 Task: Look for products from Store Brand only.
Action: Mouse moved to (22, 63)
Screenshot: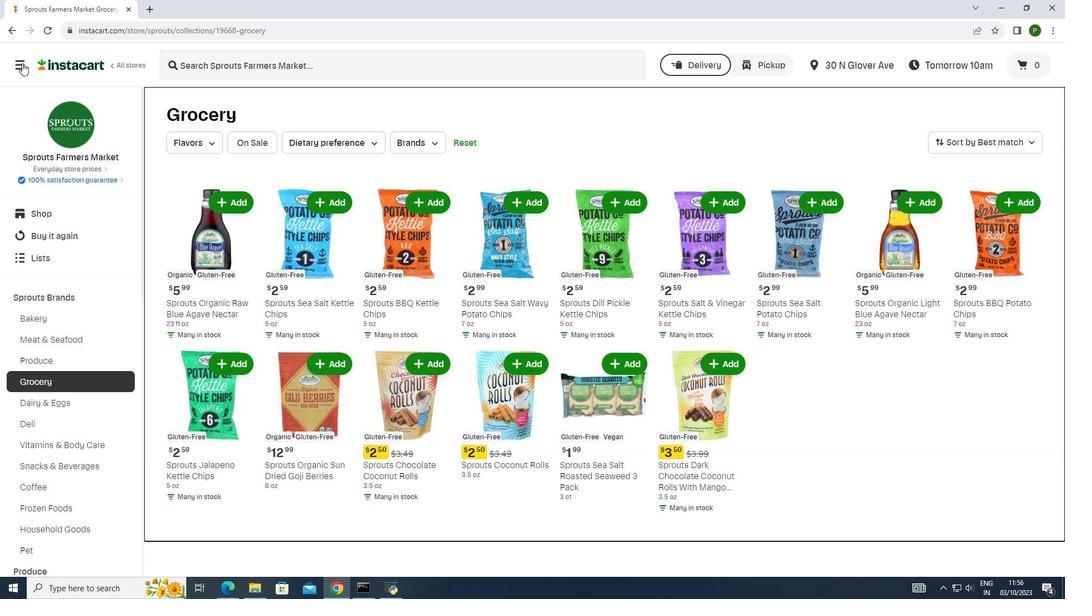 
Action: Mouse pressed left at (22, 63)
Screenshot: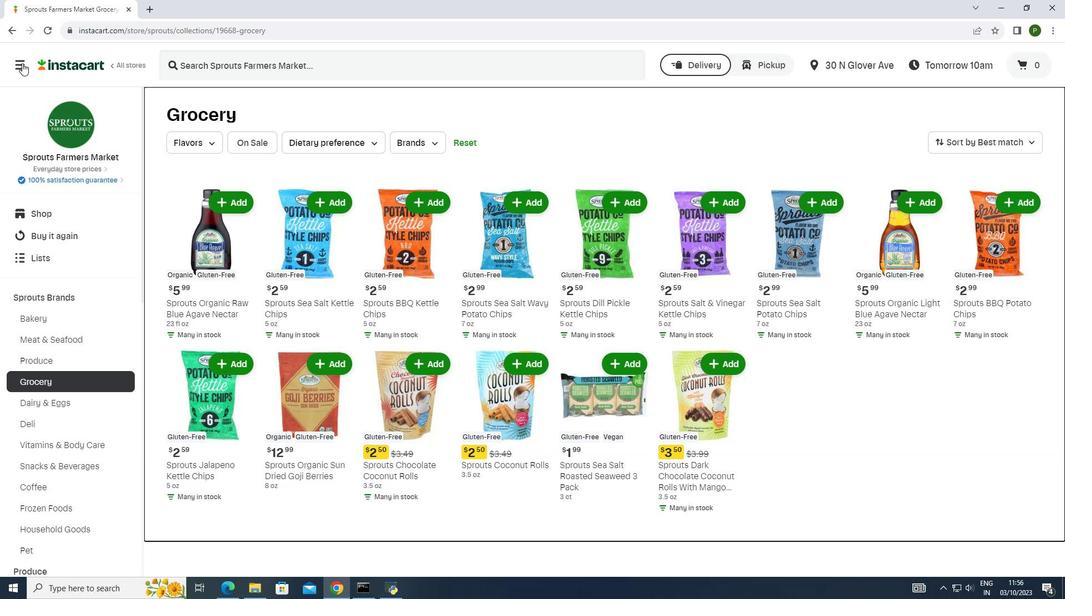 
Action: Mouse moved to (26, 290)
Screenshot: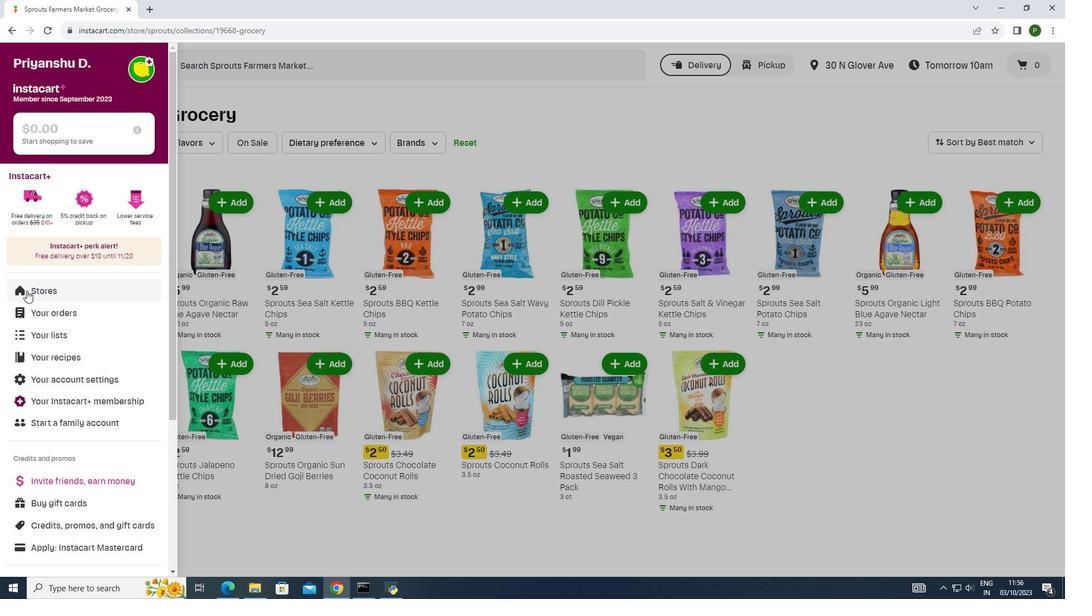 
Action: Mouse pressed left at (26, 290)
Screenshot: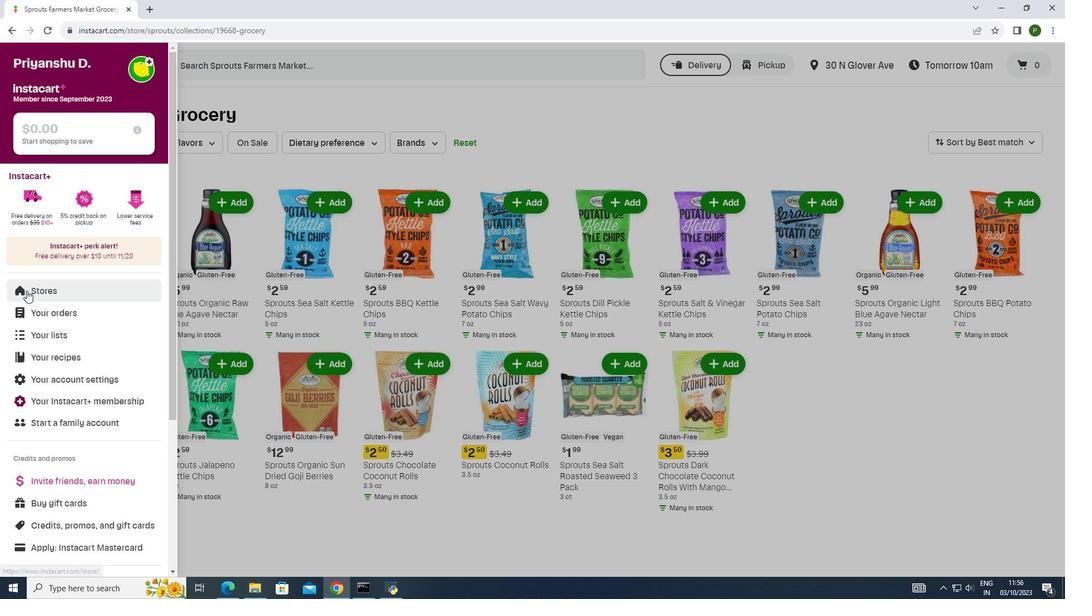 
Action: Mouse moved to (258, 117)
Screenshot: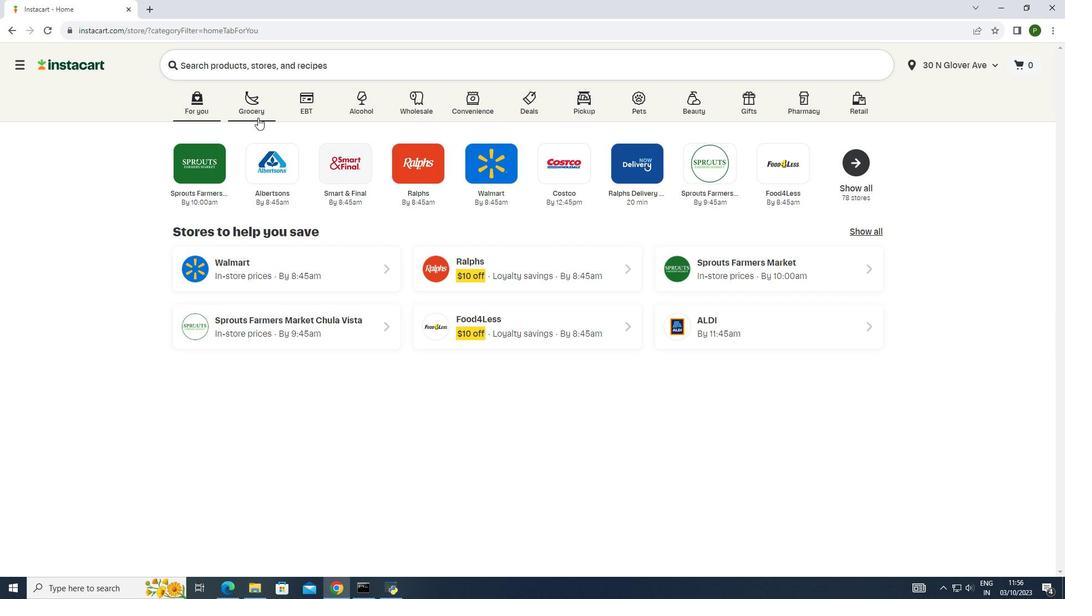 
Action: Mouse pressed left at (258, 117)
Screenshot: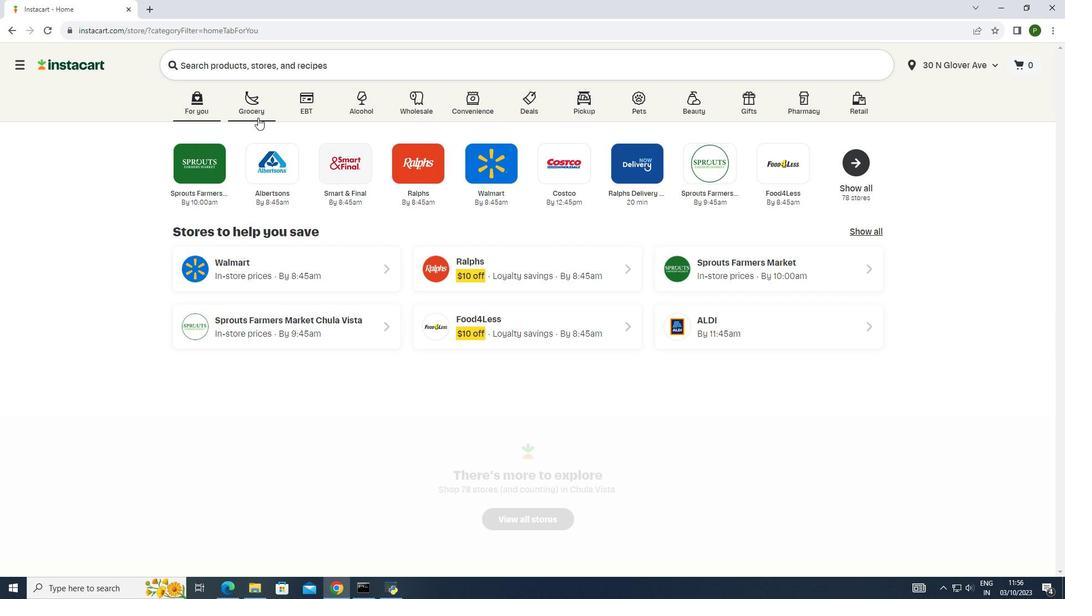 
Action: Mouse moved to (570, 164)
Screenshot: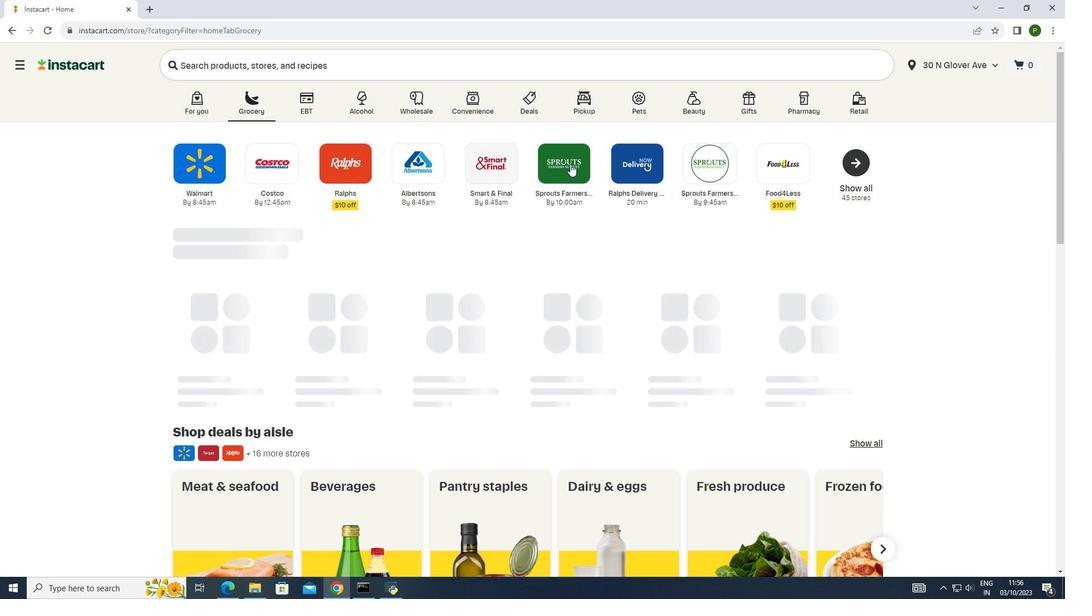 
Action: Mouse pressed left at (570, 164)
Screenshot: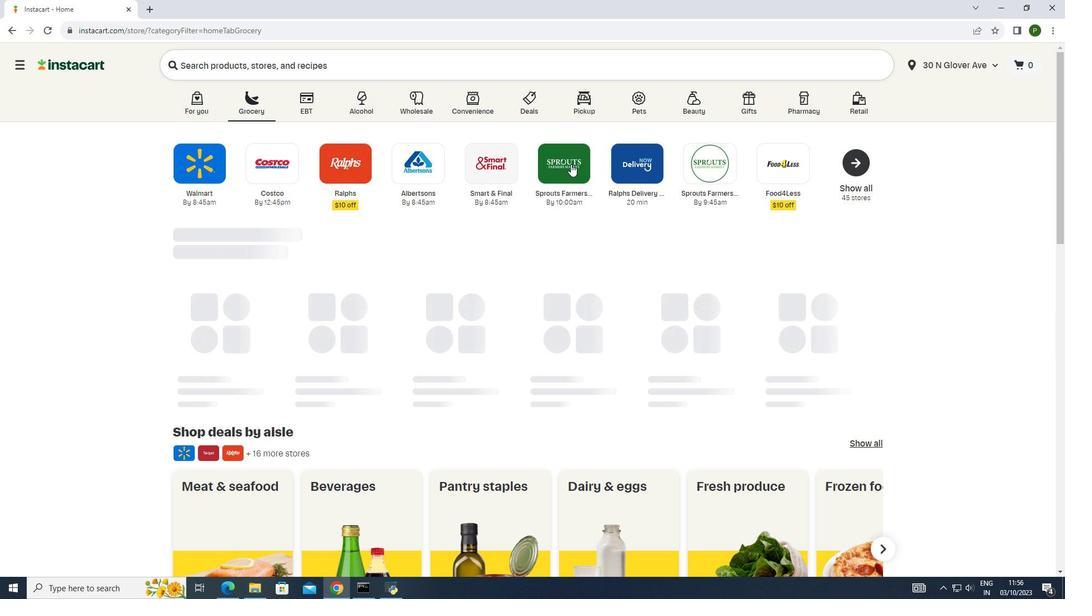 
Action: Mouse moved to (101, 297)
Screenshot: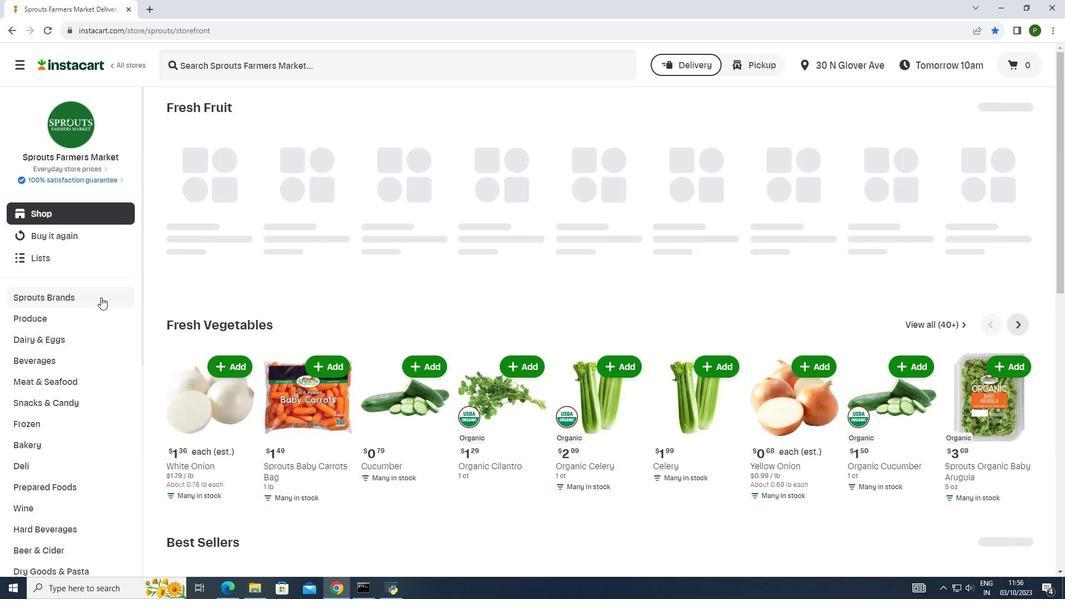 
Action: Mouse pressed left at (101, 297)
Screenshot: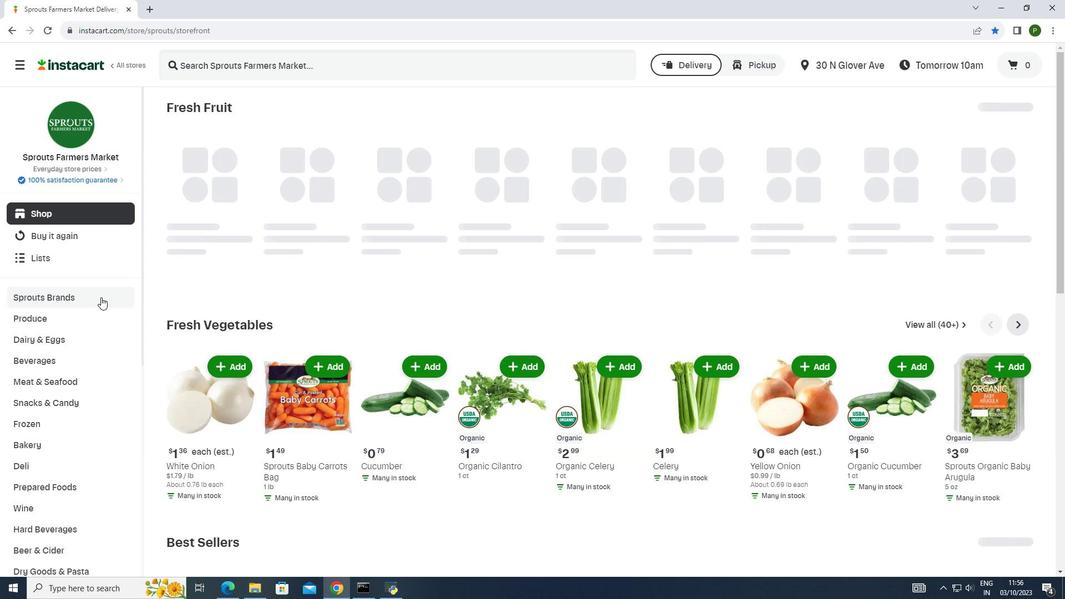 
Action: Mouse moved to (86, 382)
Screenshot: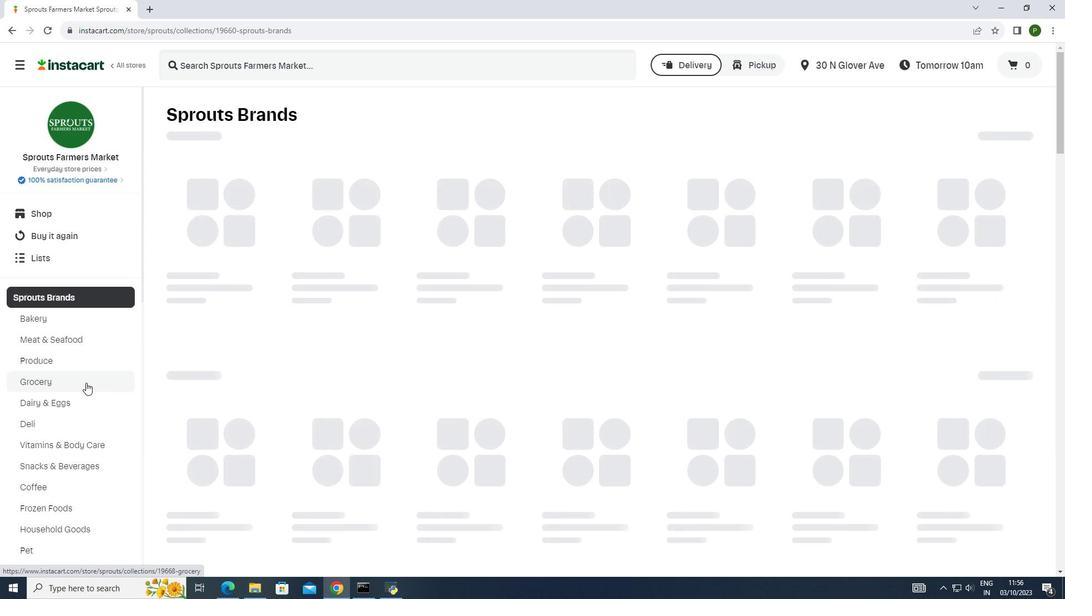 
Action: Mouse pressed left at (86, 382)
Screenshot: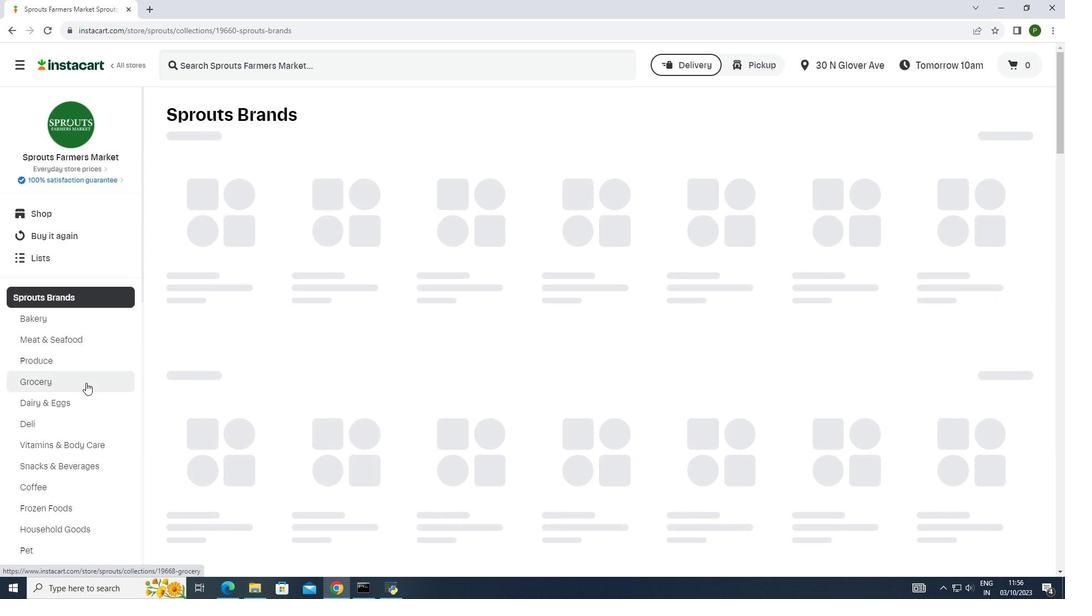 
Action: Mouse moved to (410, 143)
Screenshot: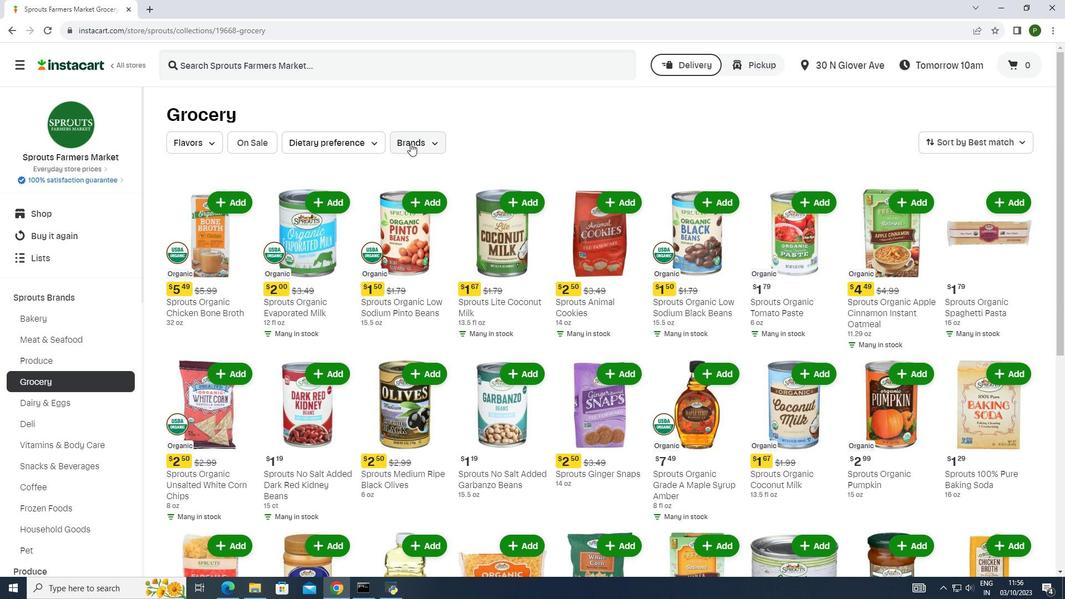 
Action: Mouse pressed left at (410, 143)
Screenshot: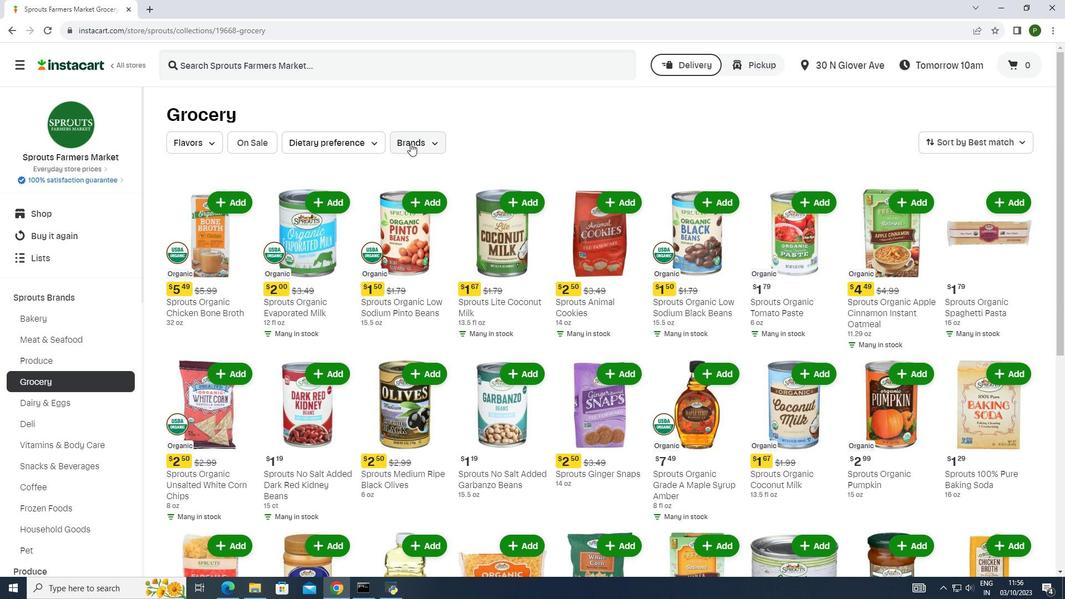 
Action: Mouse moved to (434, 172)
Screenshot: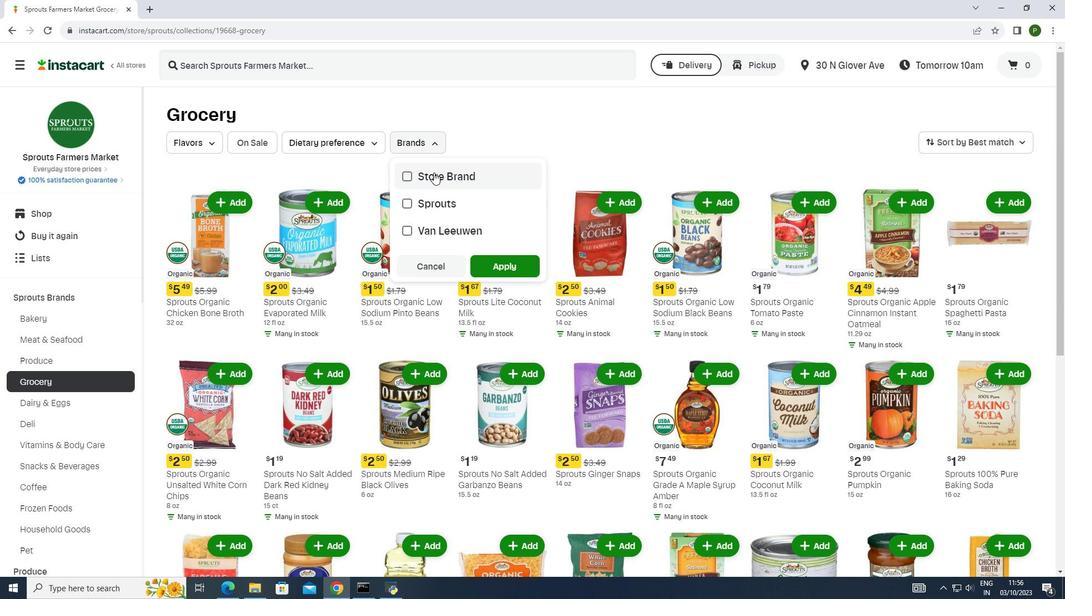 
Action: Mouse pressed left at (434, 172)
Screenshot: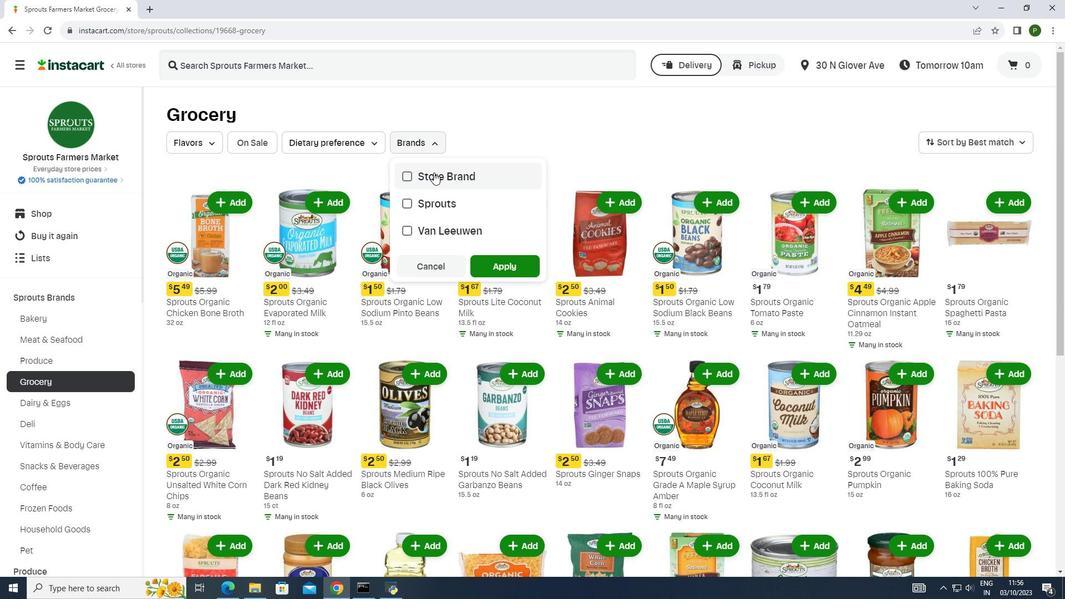 
Action: Mouse moved to (491, 263)
Screenshot: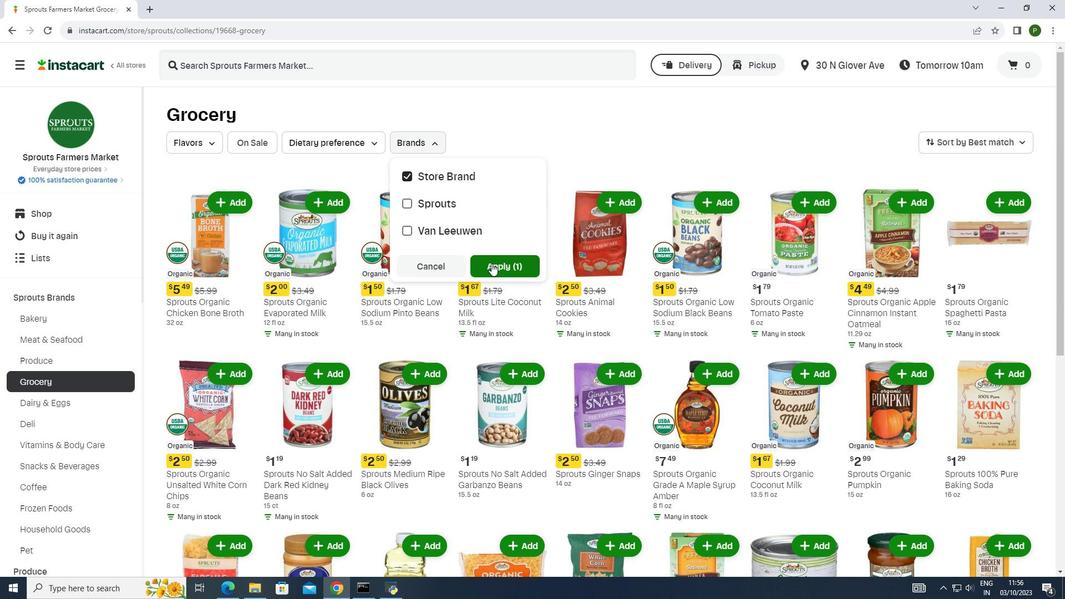 
Action: Mouse pressed left at (491, 263)
Screenshot: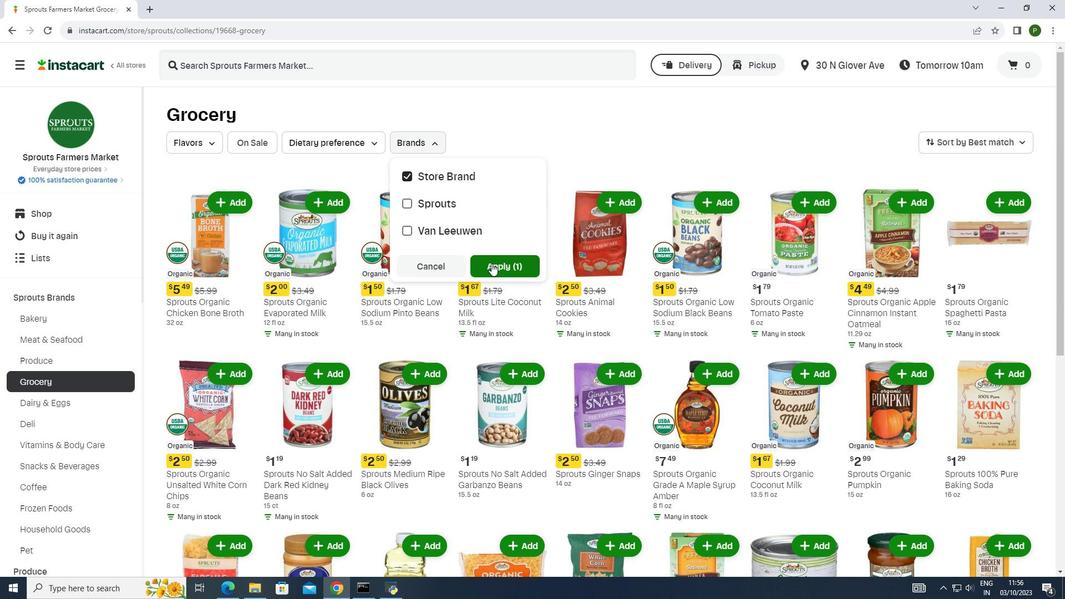 
Action: Mouse moved to (492, 263)
Screenshot: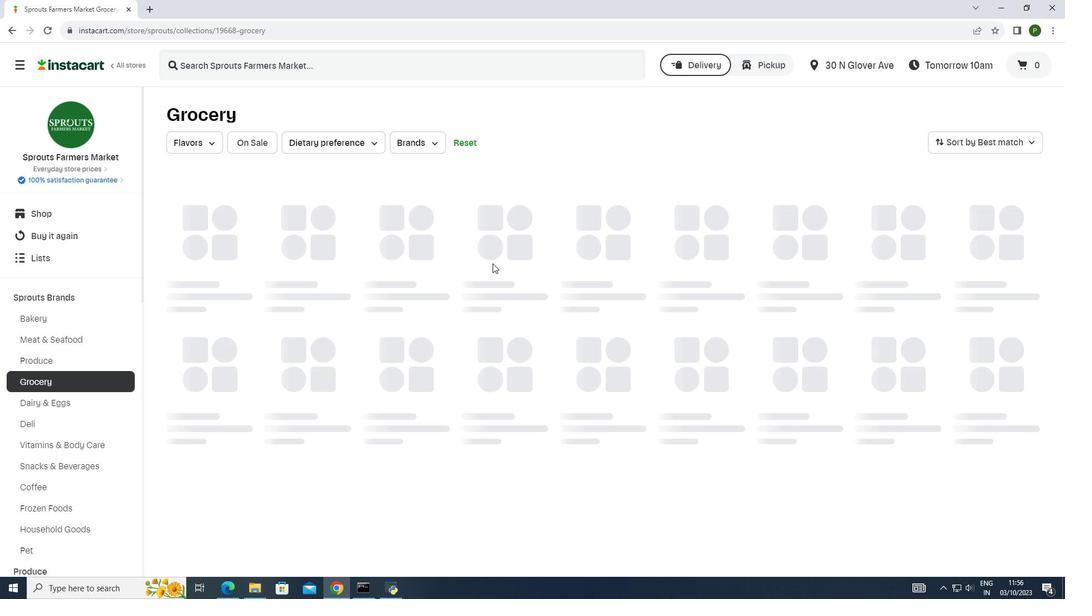 
